 Task: Create a rule in Outlook to display an alert for emails from Allen.smith@company.com.
Action: Mouse moved to (54, 22)
Screenshot: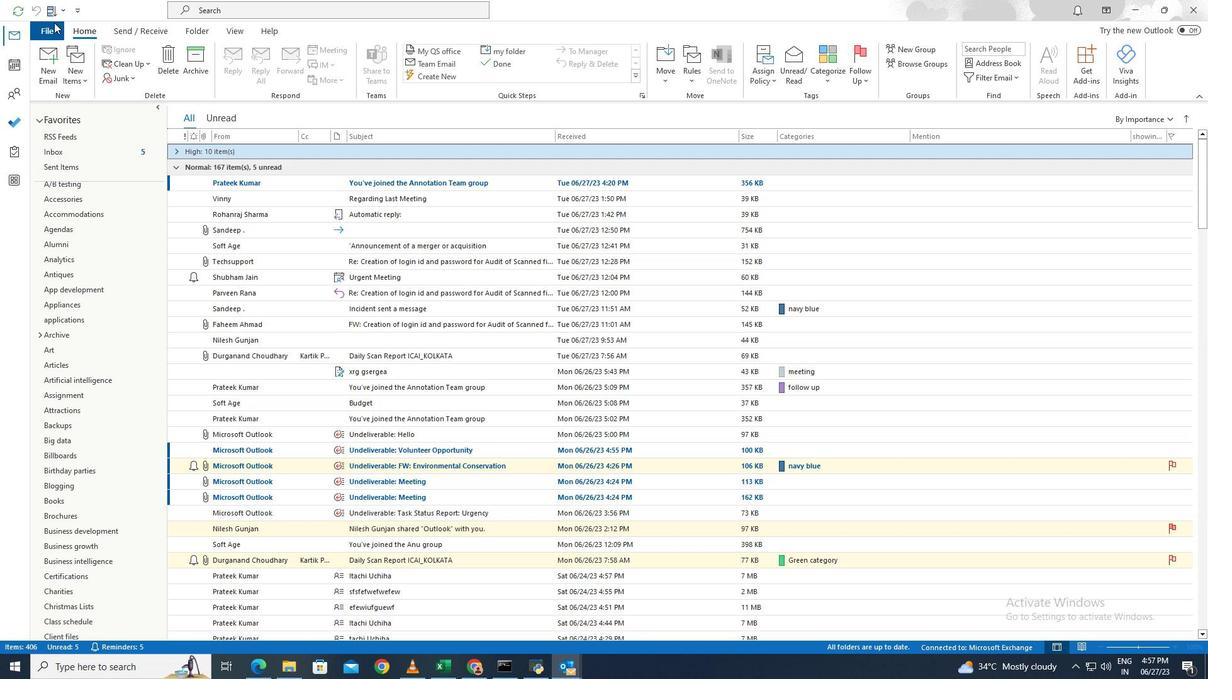 
Action: Mouse pressed left at (54, 22)
Screenshot: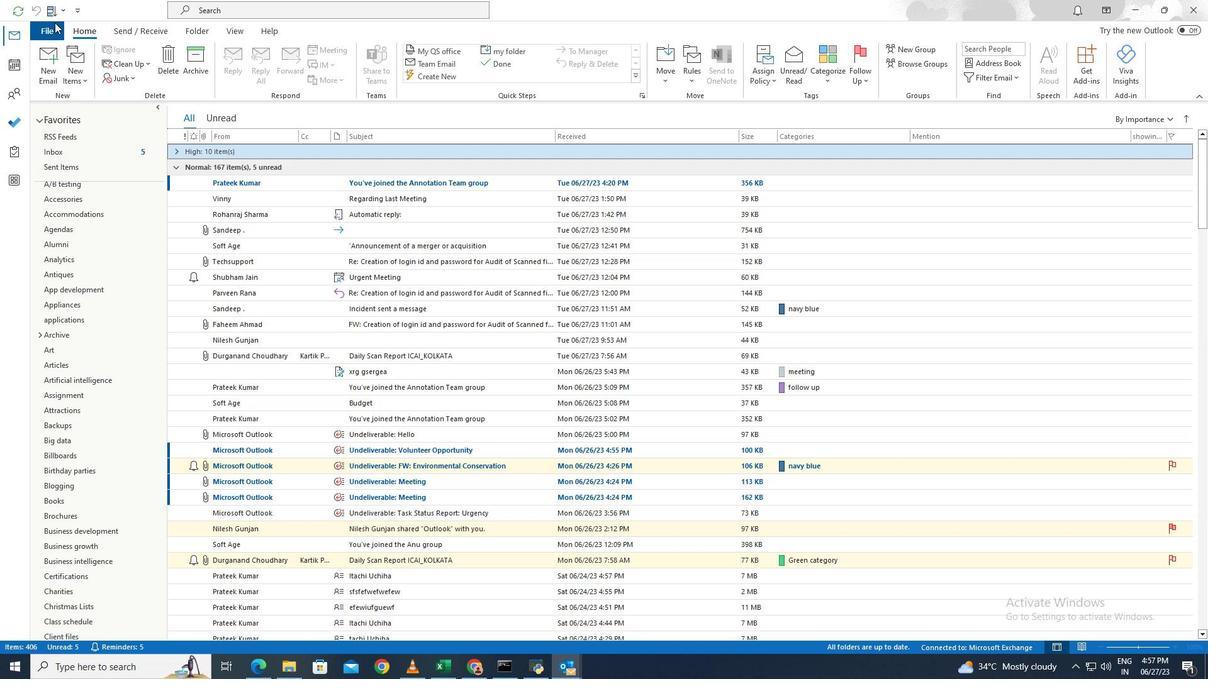 
Action: Mouse moved to (160, 401)
Screenshot: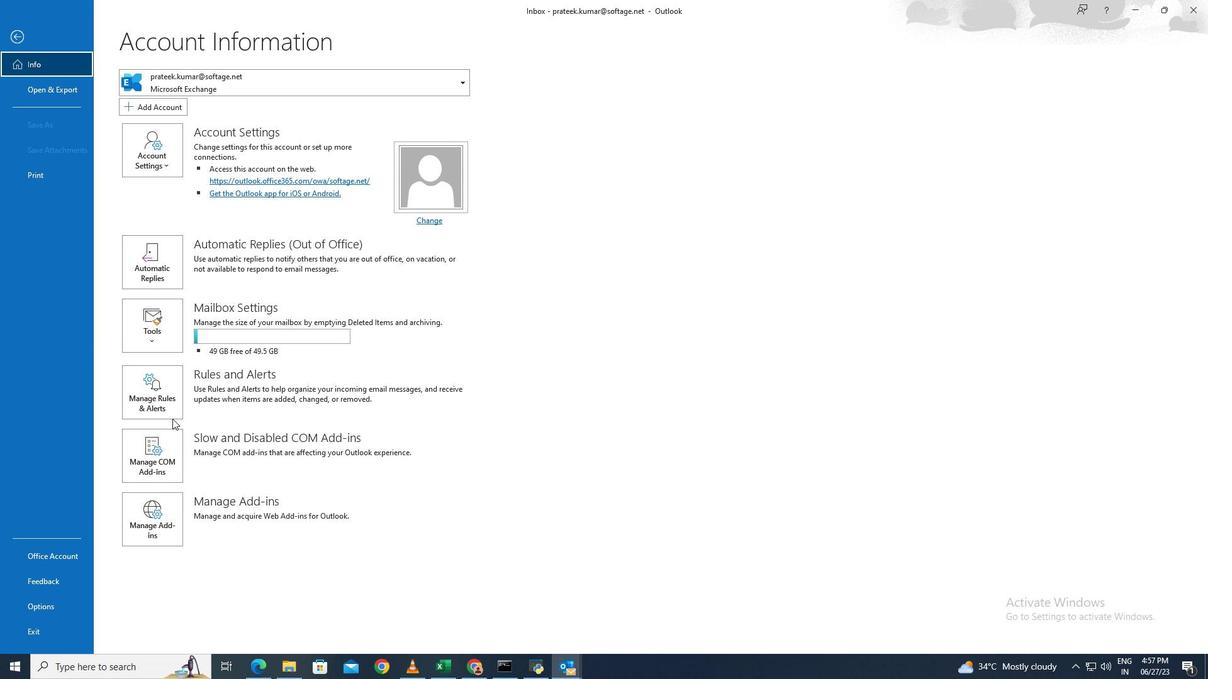 
Action: Mouse pressed left at (160, 401)
Screenshot: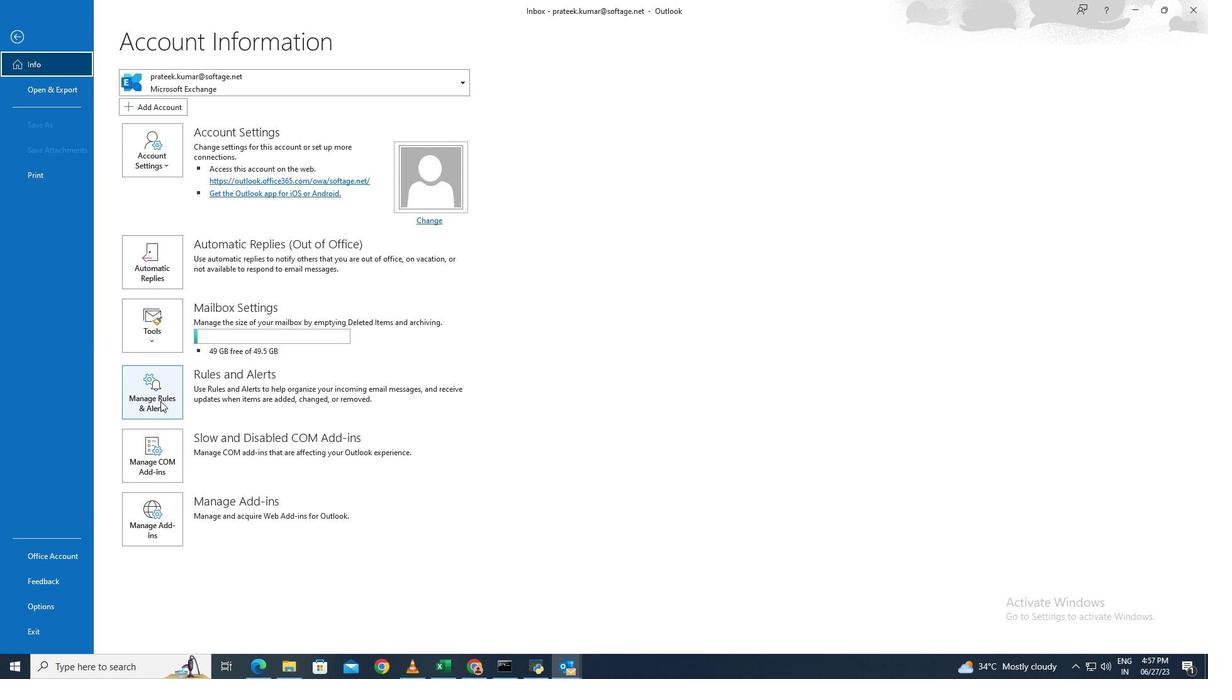 
Action: Mouse moved to (466, 239)
Screenshot: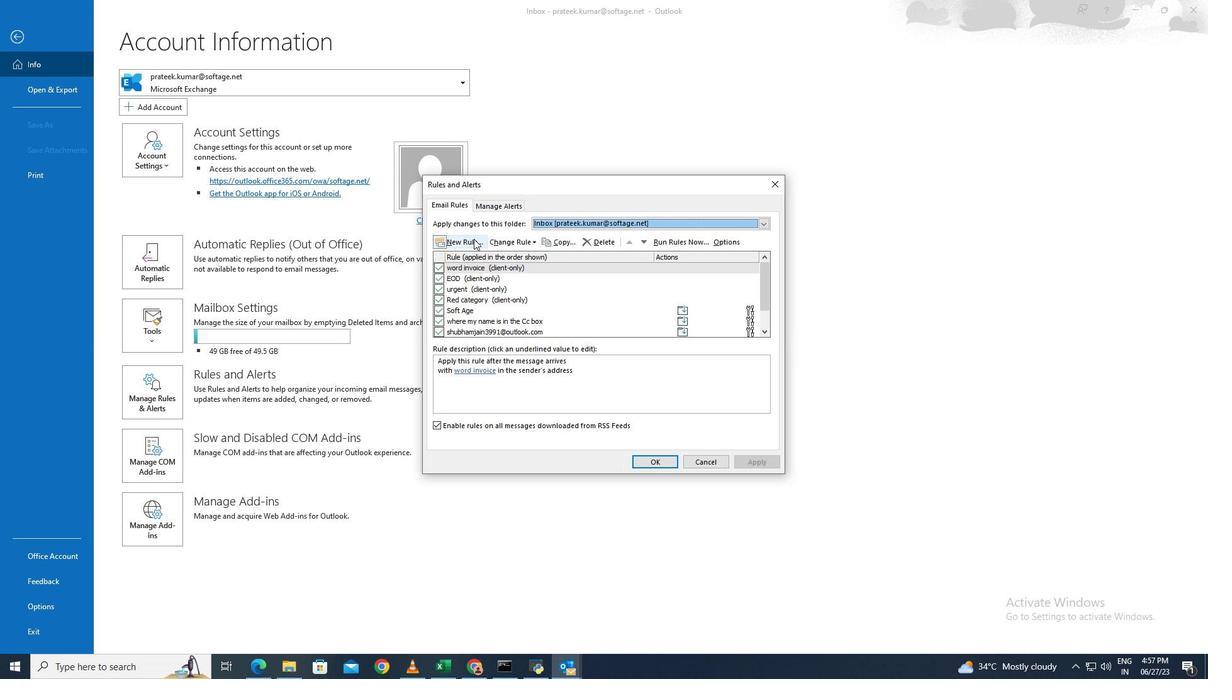 
Action: Mouse pressed left at (466, 239)
Screenshot: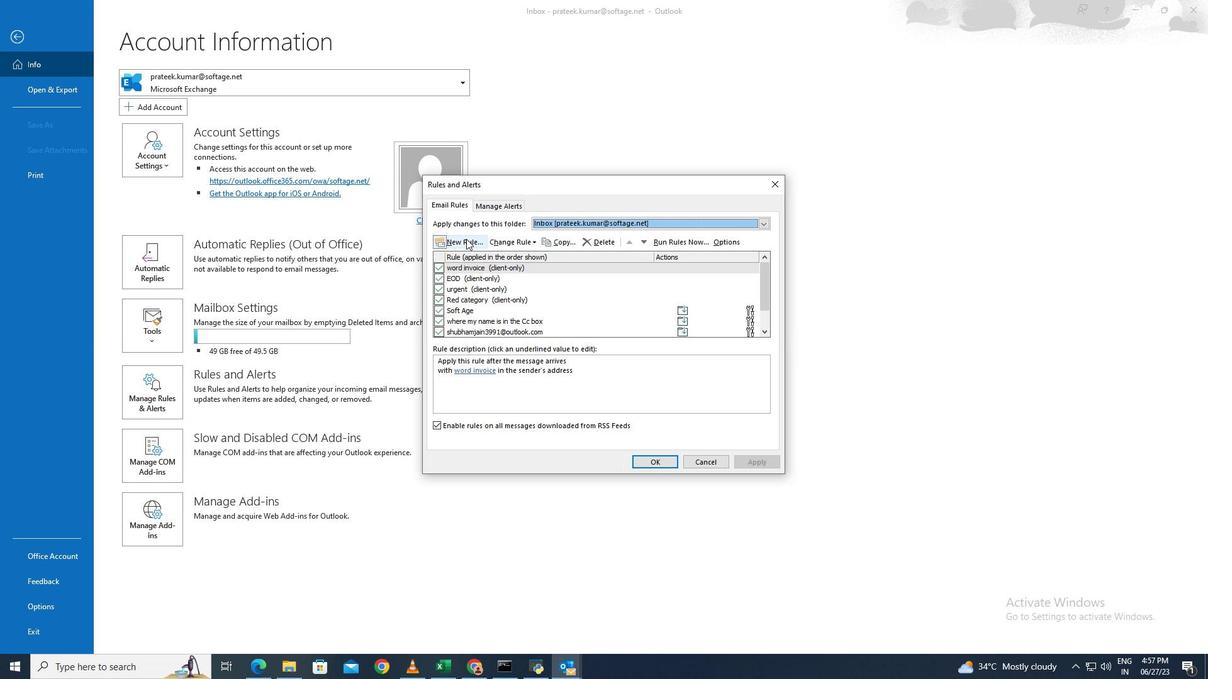 
Action: Mouse moved to (556, 283)
Screenshot: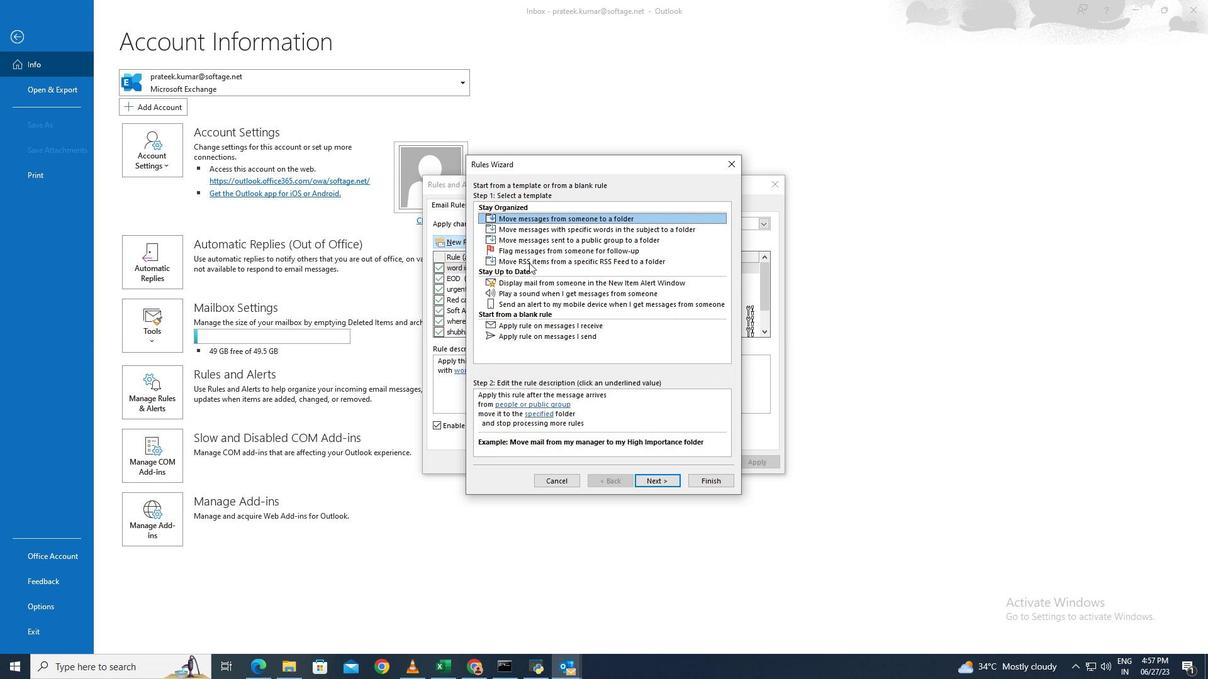 
Action: Mouse pressed left at (556, 283)
Screenshot: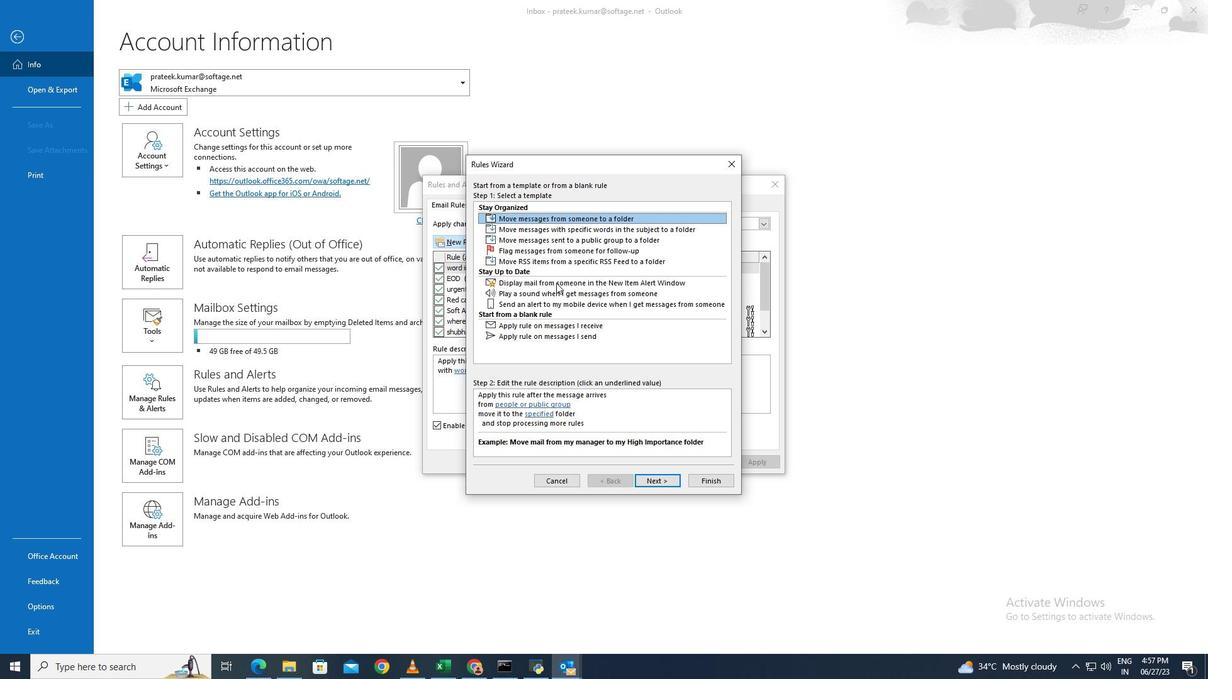 
Action: Mouse moved to (648, 476)
Screenshot: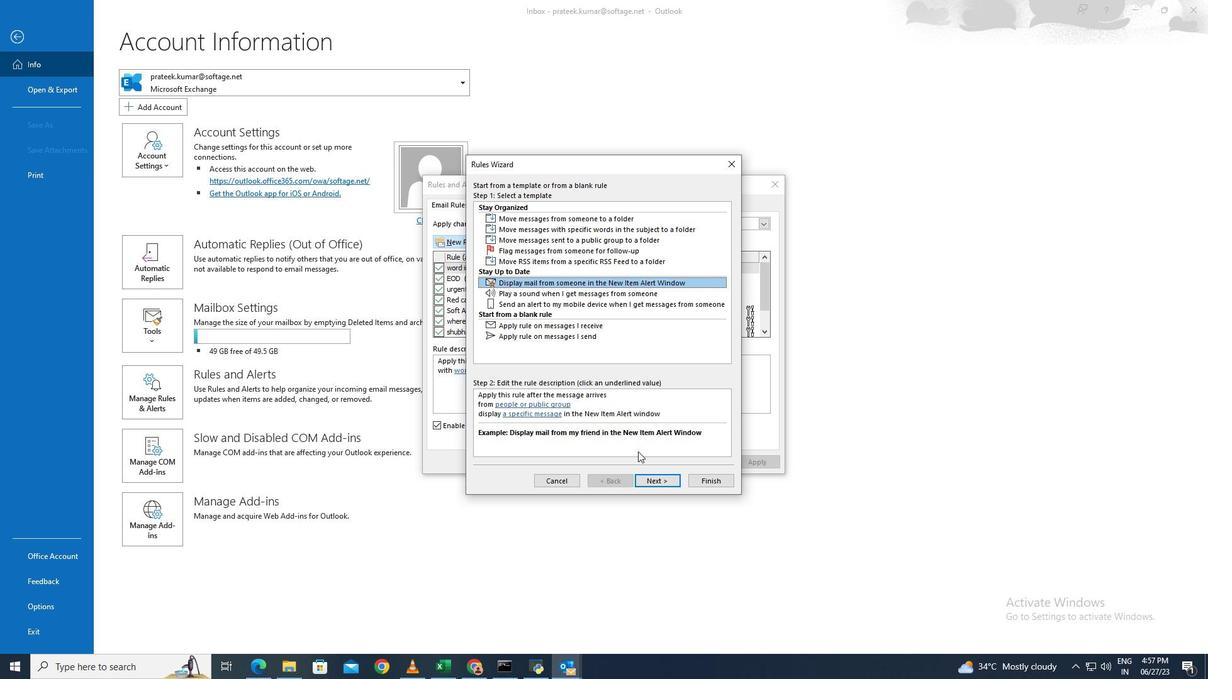 
Action: Mouse pressed left at (648, 476)
Screenshot: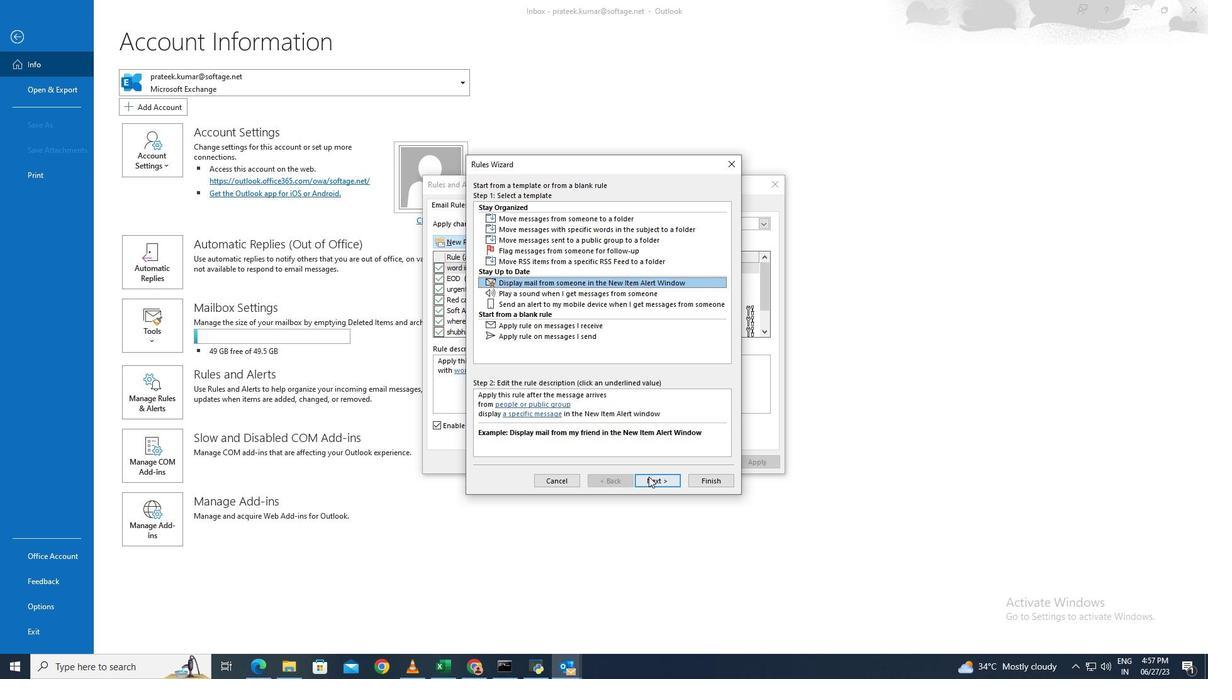 
Action: Mouse moved to (539, 402)
Screenshot: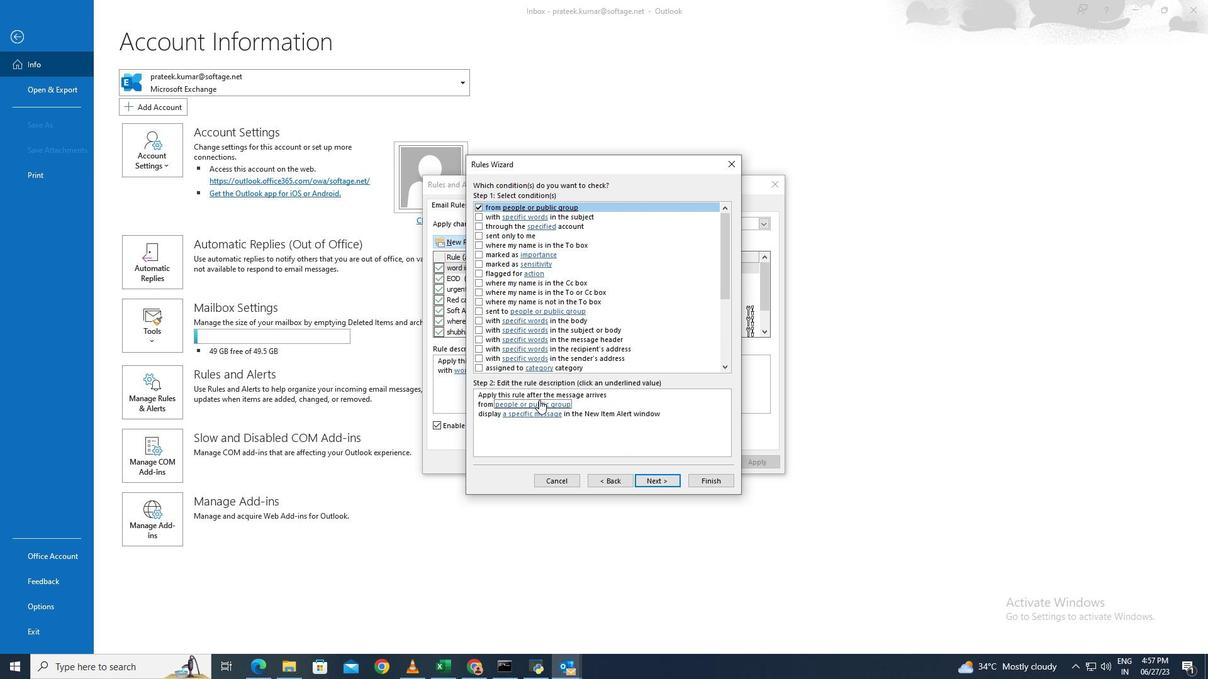 
Action: Mouse pressed left at (539, 402)
Screenshot: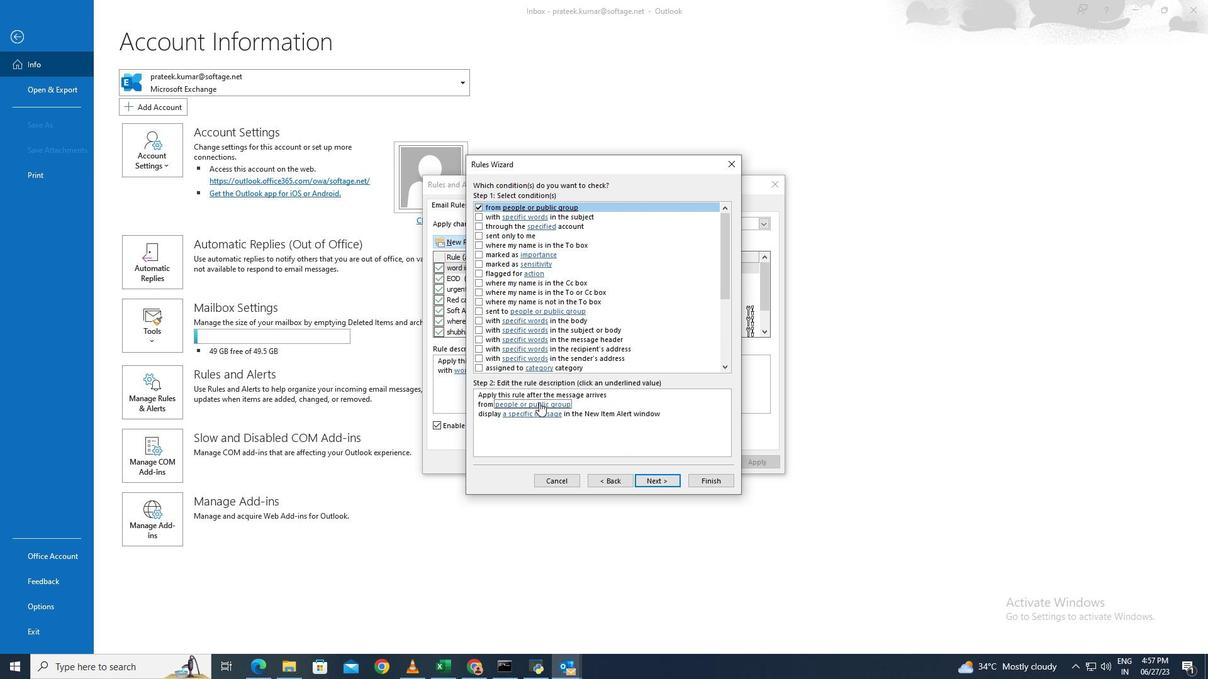 
Action: Mouse moved to (519, 436)
Screenshot: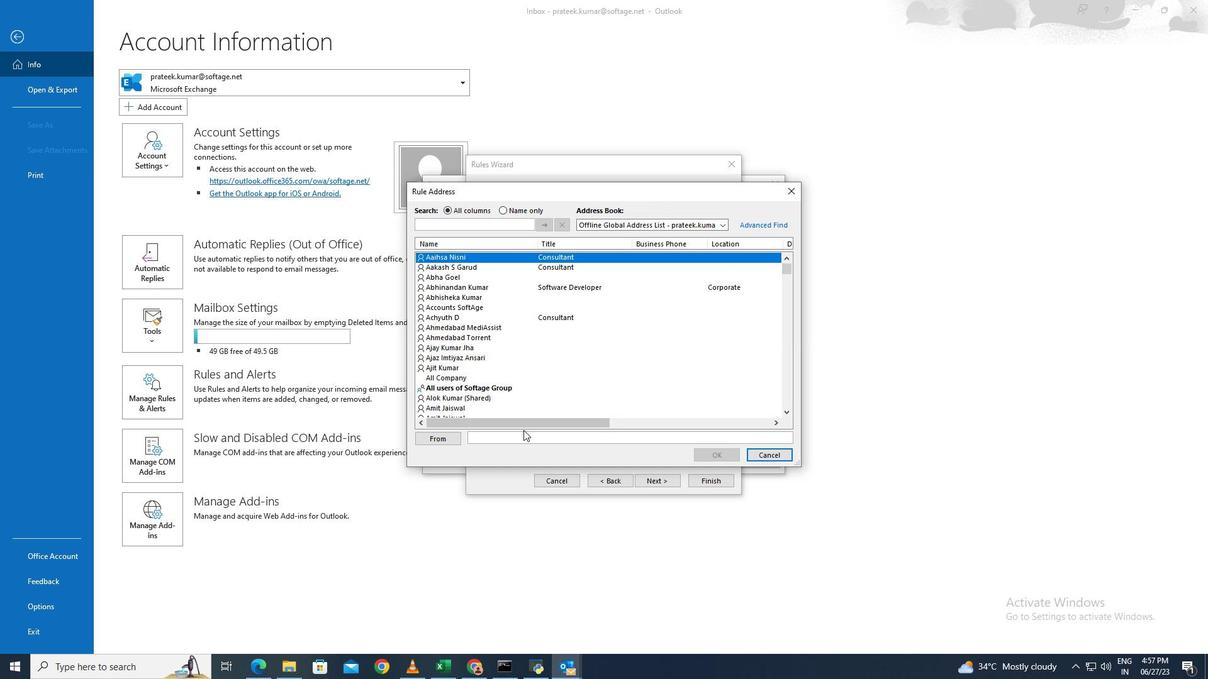
Action: Mouse pressed left at (519, 436)
Screenshot: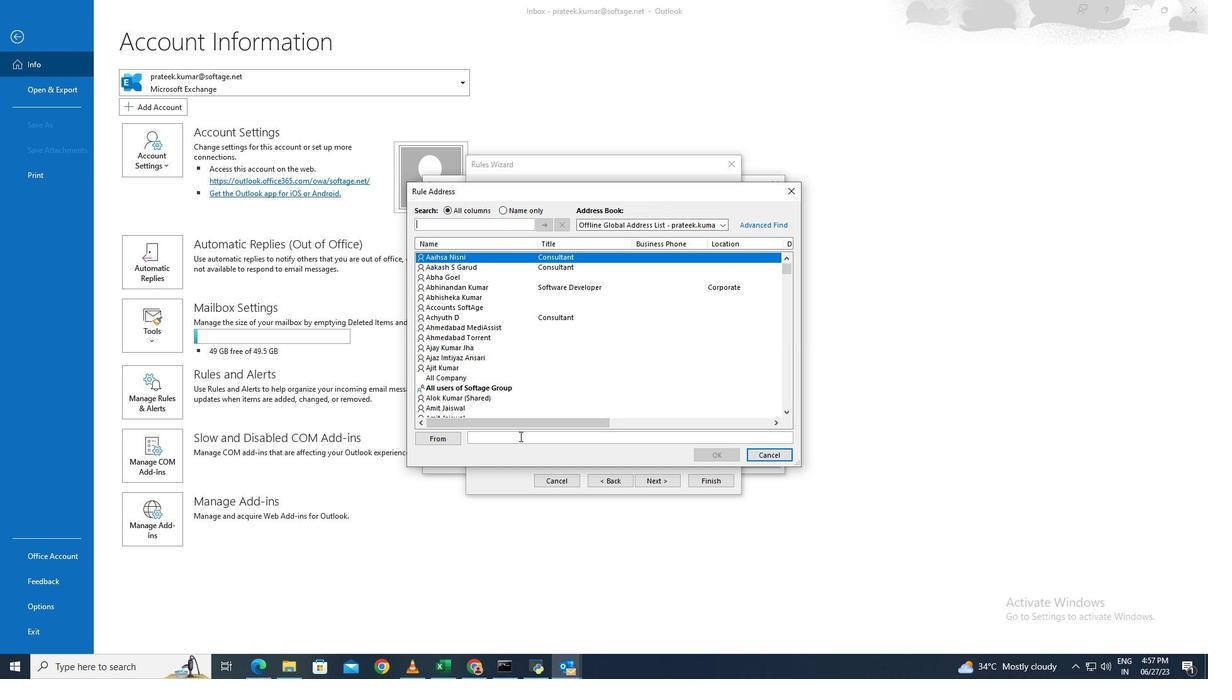 
Action: Key pressed <Key.shift>Allen.smith<Key.shift>@company.com
Screenshot: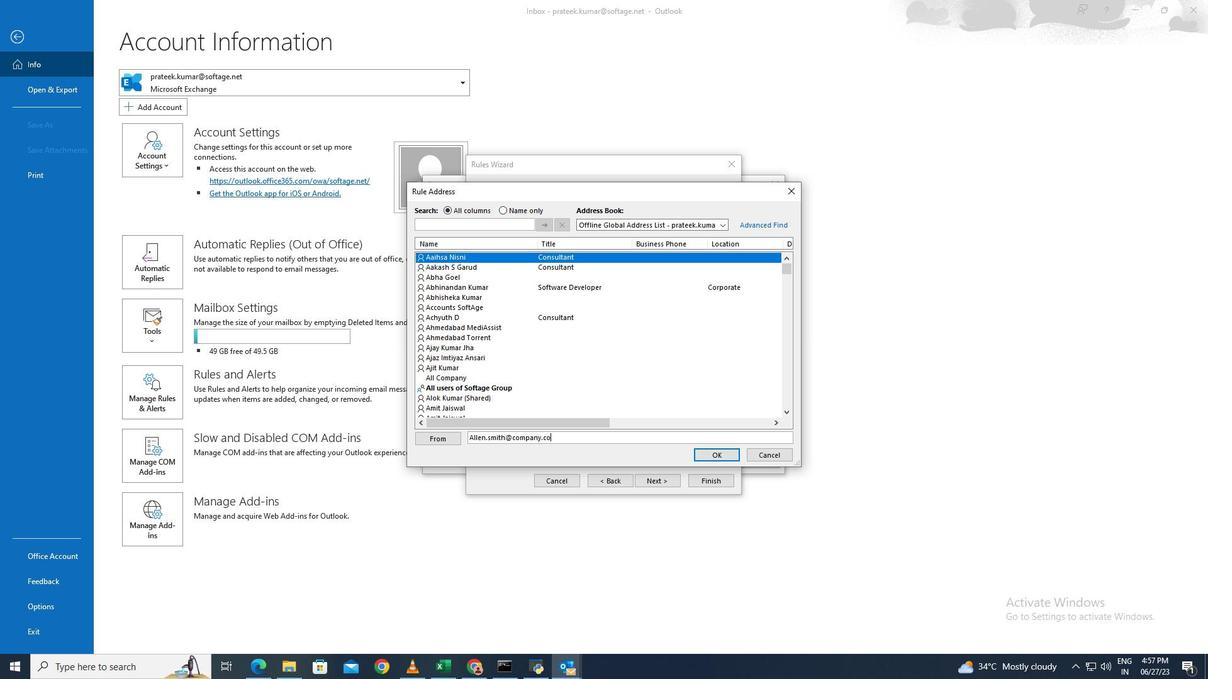 
Action: Mouse moved to (702, 451)
Screenshot: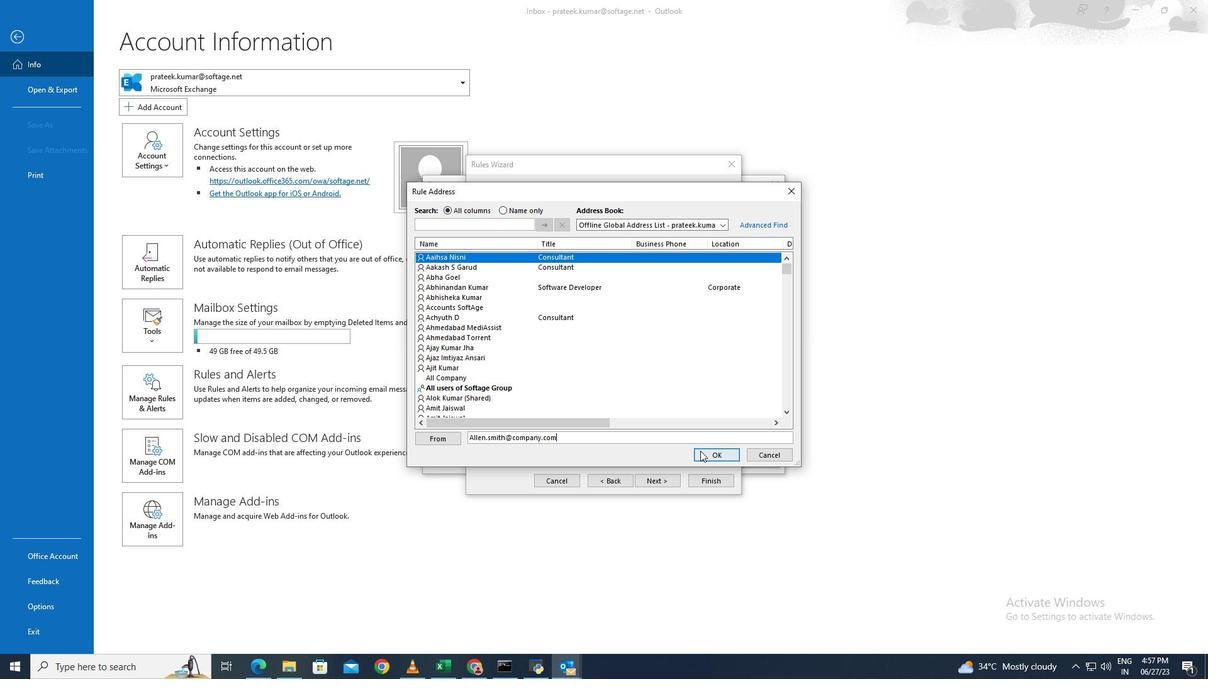 
Action: Mouse pressed left at (702, 451)
Screenshot: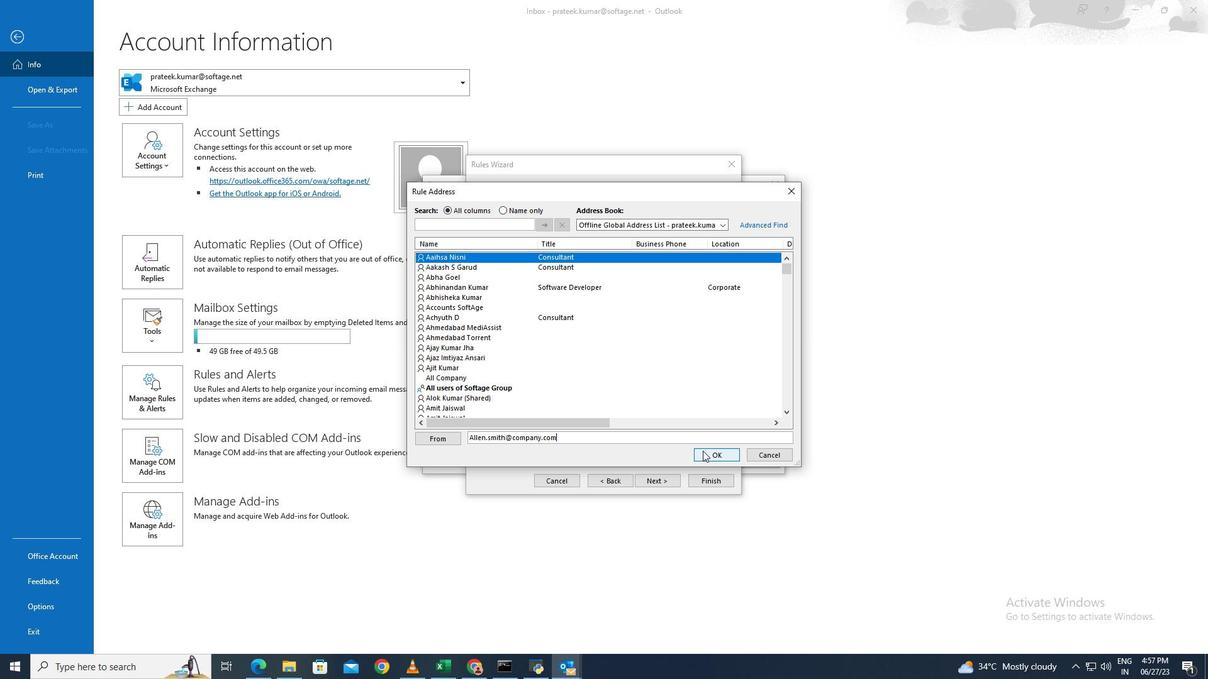 
Action: Mouse moved to (663, 478)
Screenshot: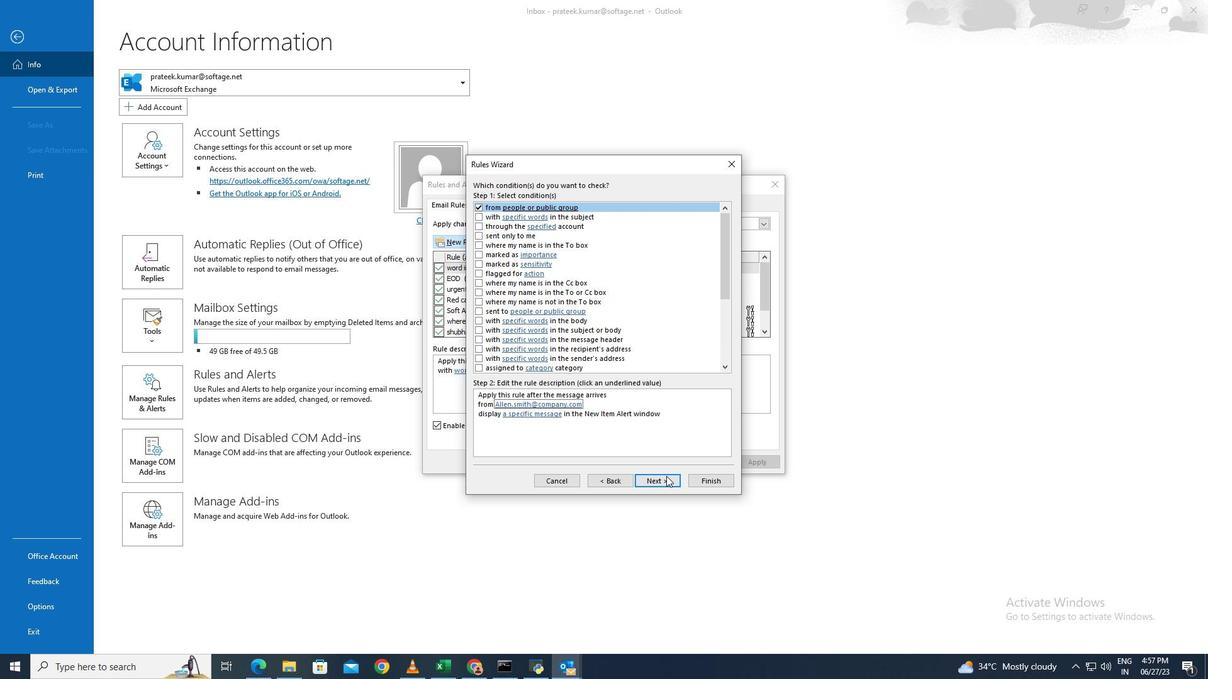 
Action: Mouse pressed left at (663, 478)
Screenshot: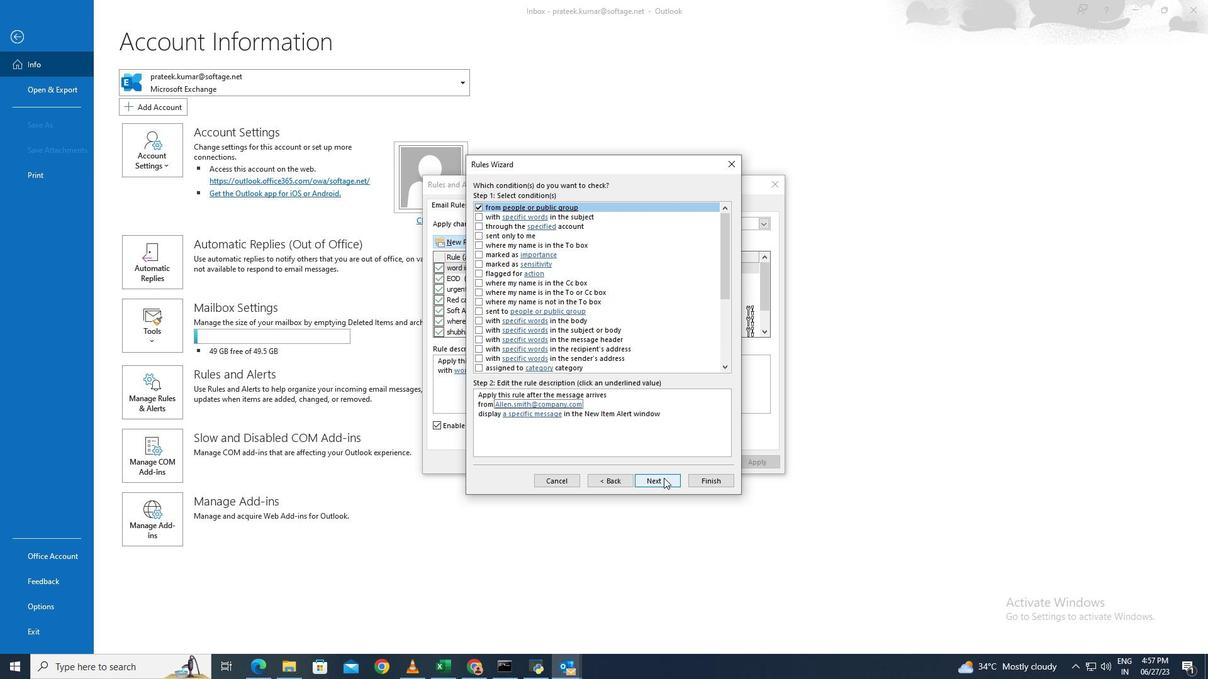 
Action: Mouse moved to (477, 208)
Screenshot: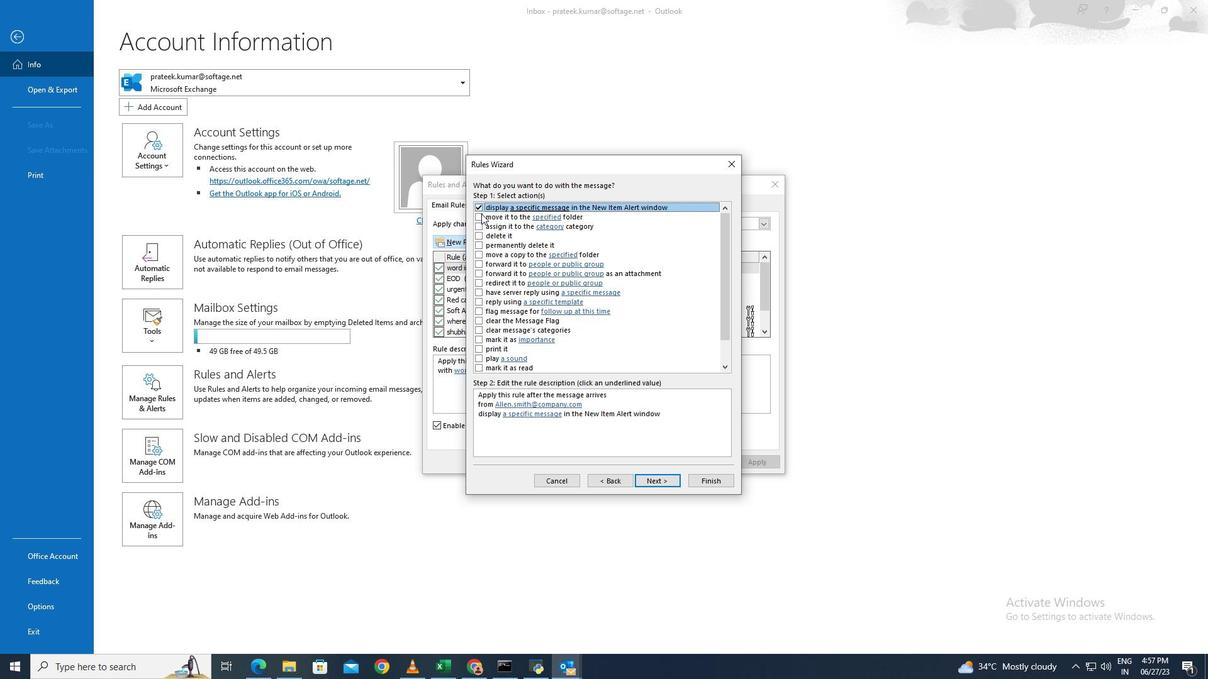 
Action: Mouse pressed left at (477, 208)
Screenshot: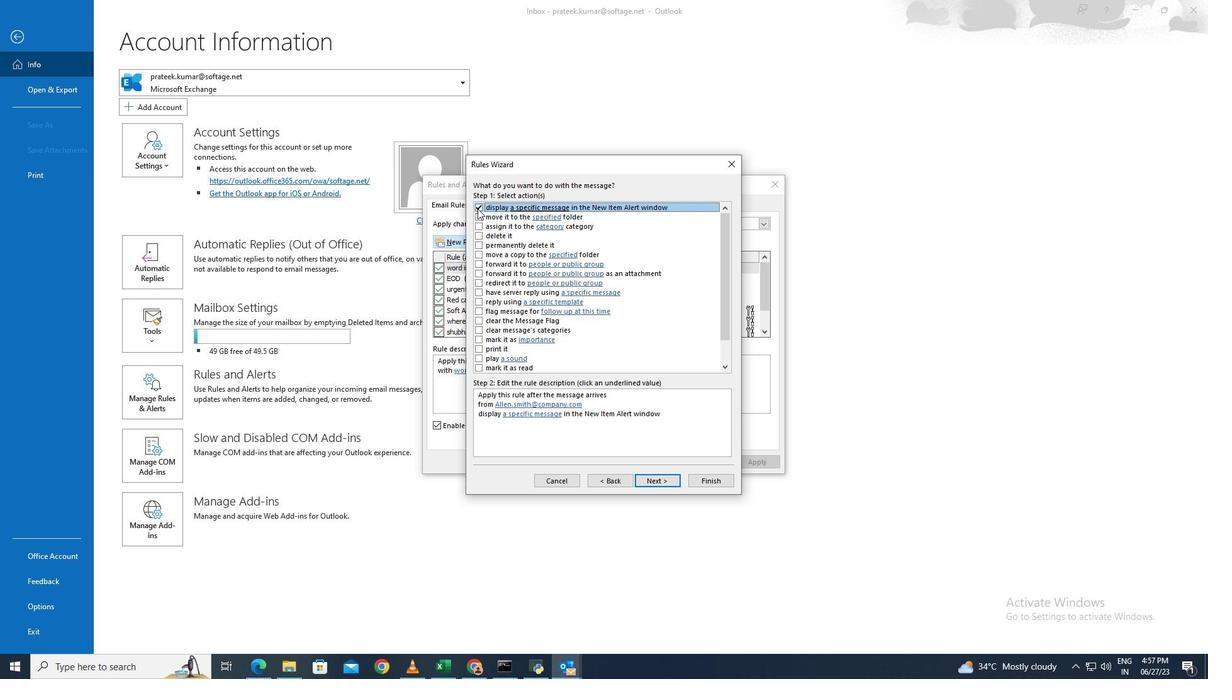 
Action: Mouse moved to (650, 482)
Screenshot: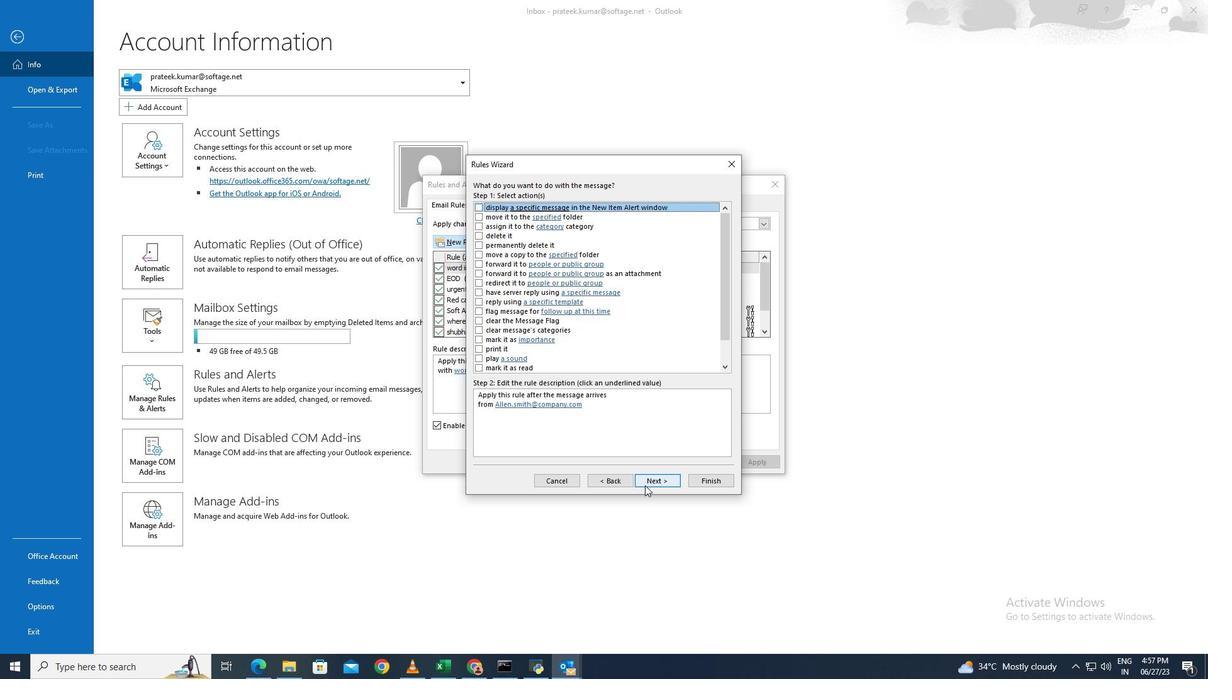 
Action: Mouse pressed left at (650, 482)
Screenshot: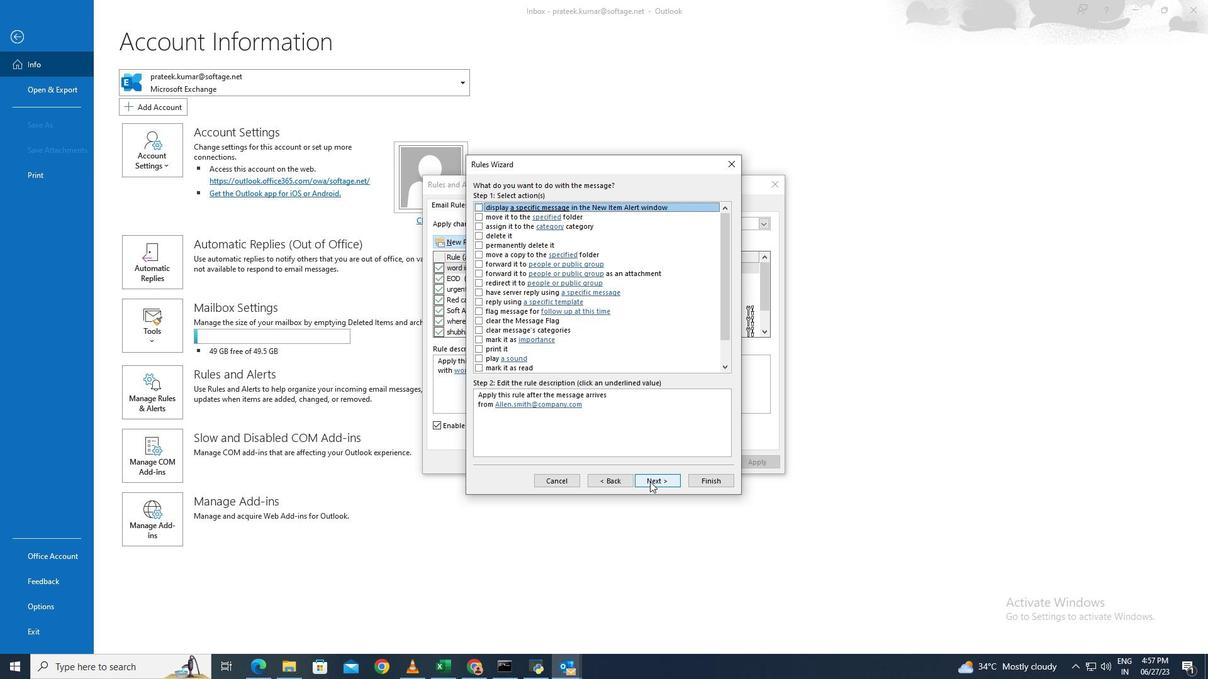 
Action: Mouse moved to (579, 371)
Screenshot: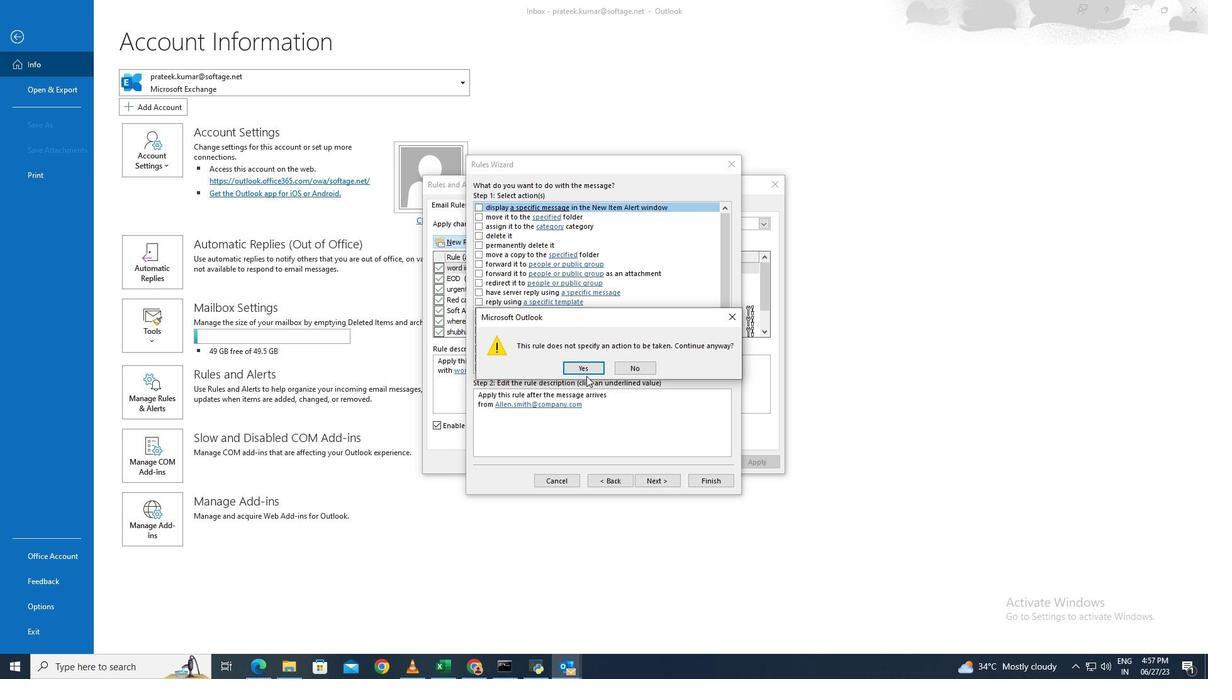
Action: Mouse pressed left at (579, 371)
Screenshot: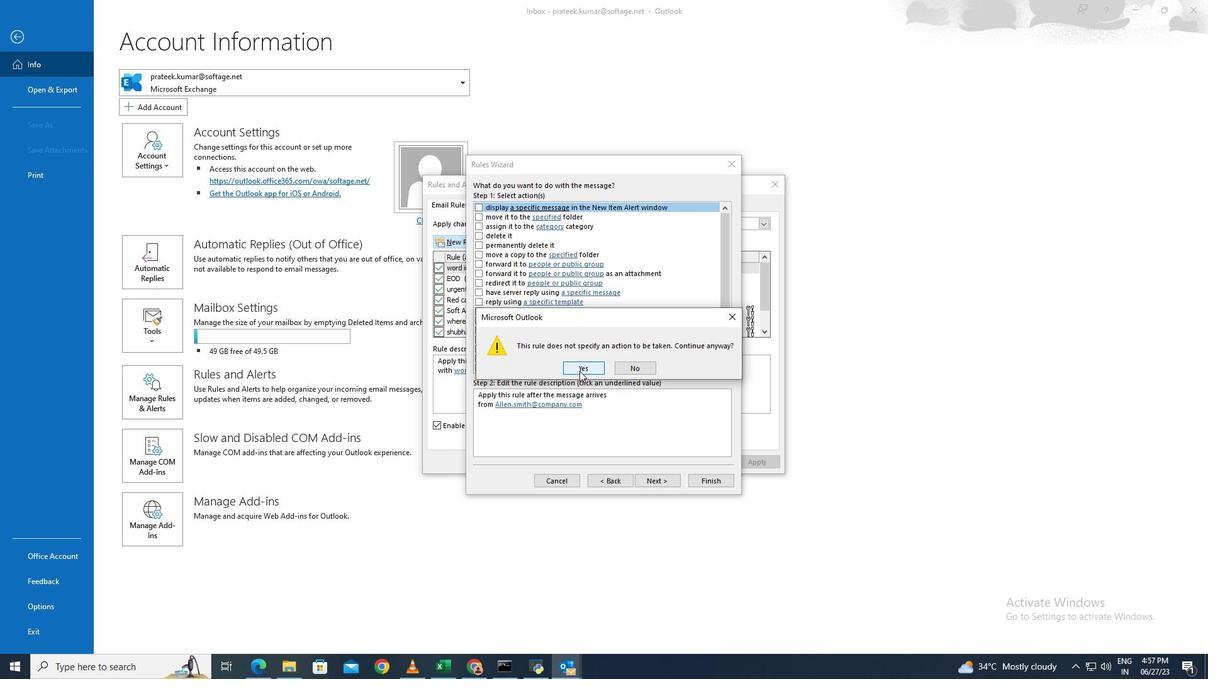 
Action: Mouse moved to (659, 480)
Screenshot: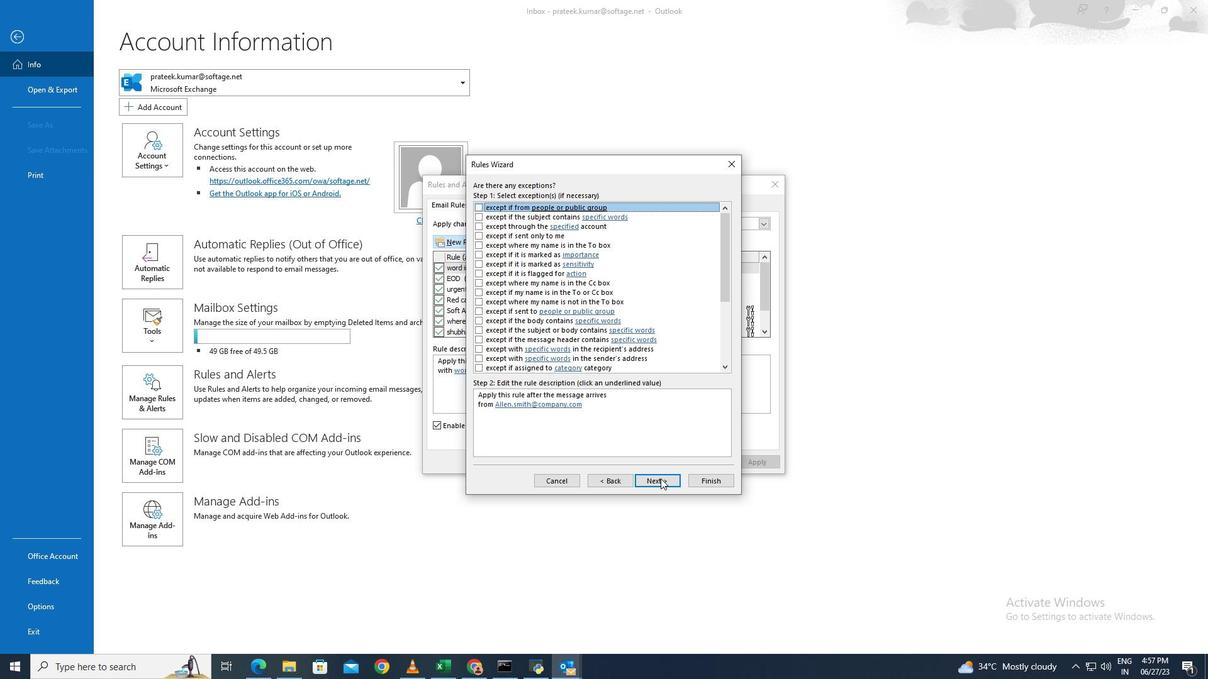 
Action: Mouse pressed left at (659, 480)
Screenshot: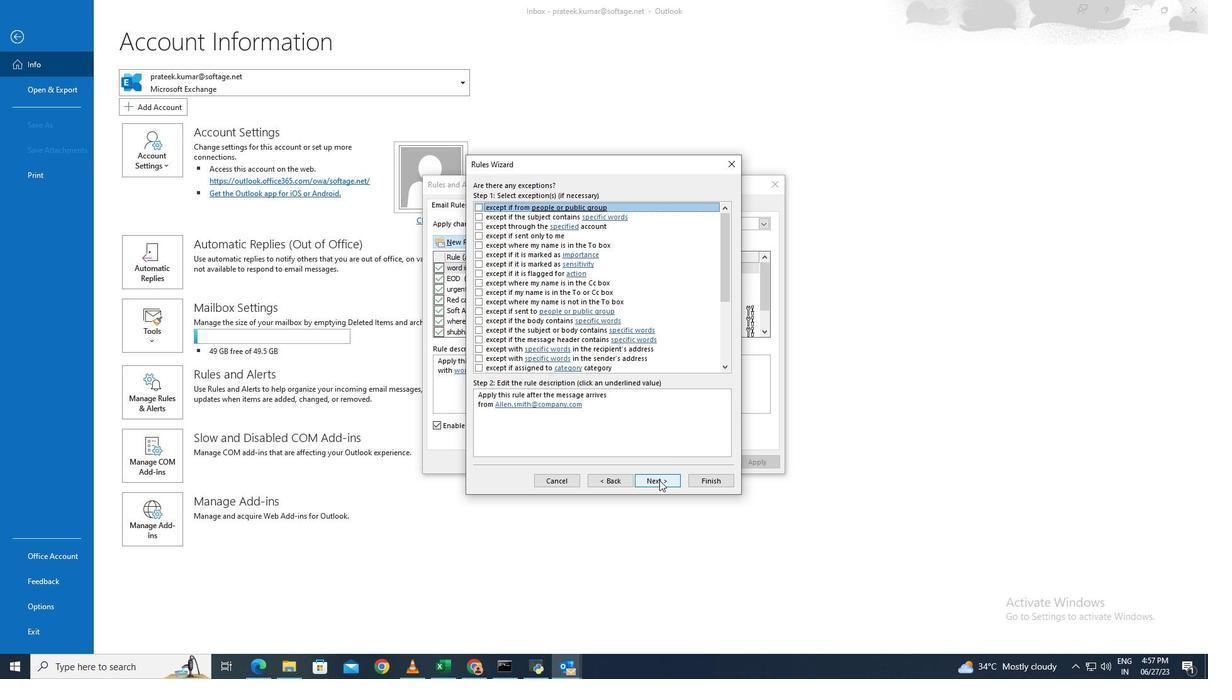 
Action: Mouse moved to (697, 480)
Screenshot: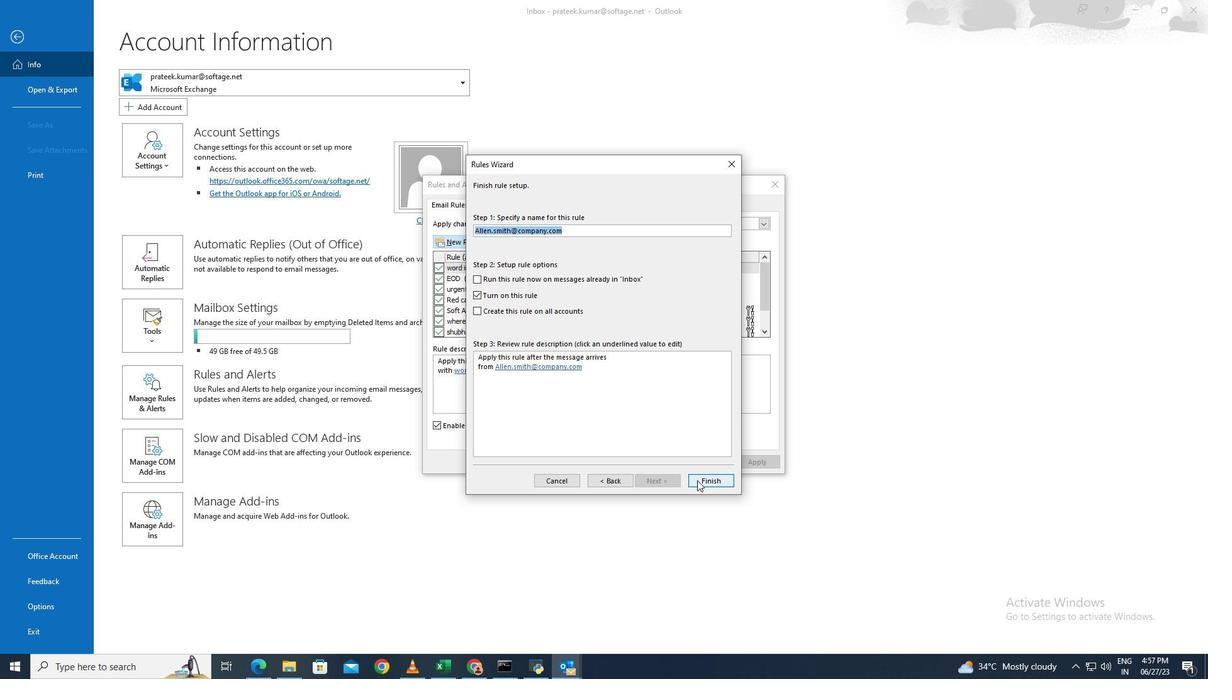 
Action: Mouse pressed left at (697, 480)
Screenshot: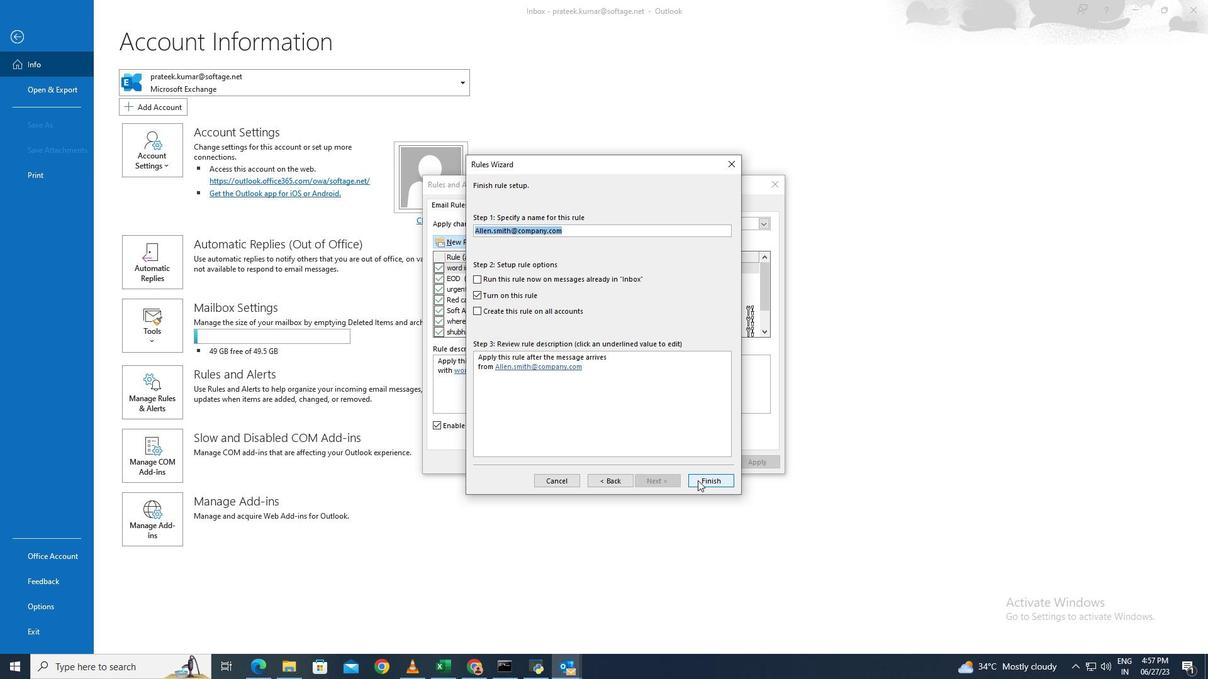 
Action: Mouse moved to (612, 364)
Screenshot: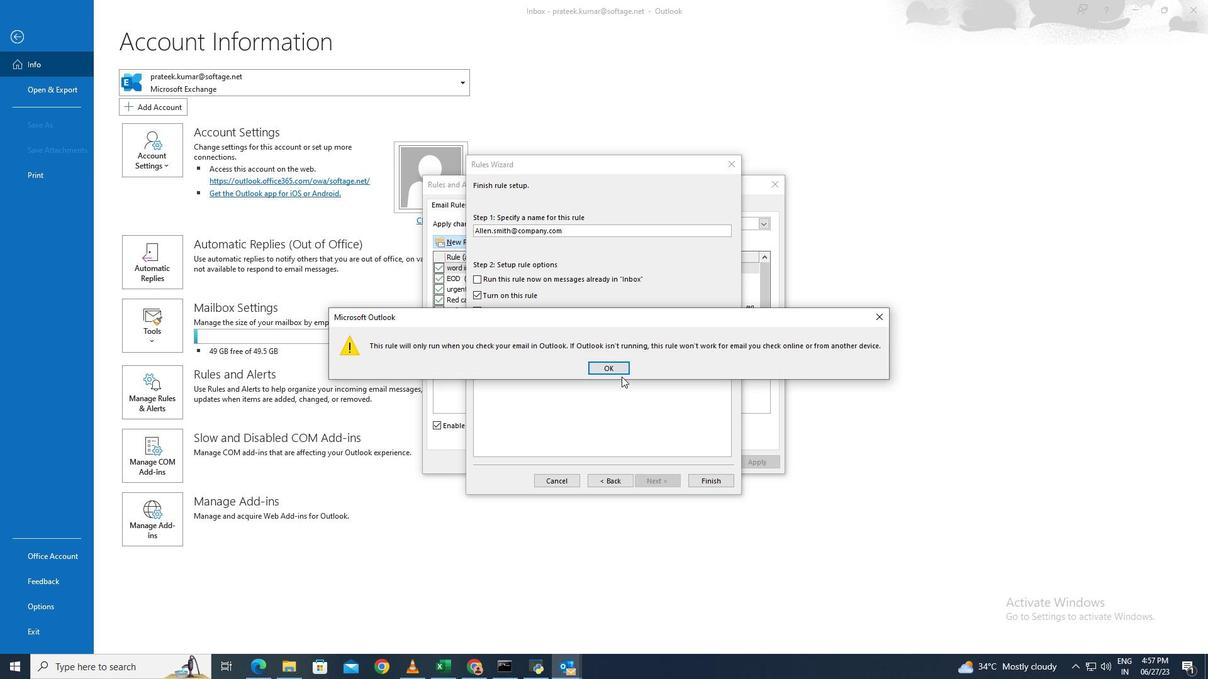 
Action: Mouse pressed left at (612, 364)
Screenshot: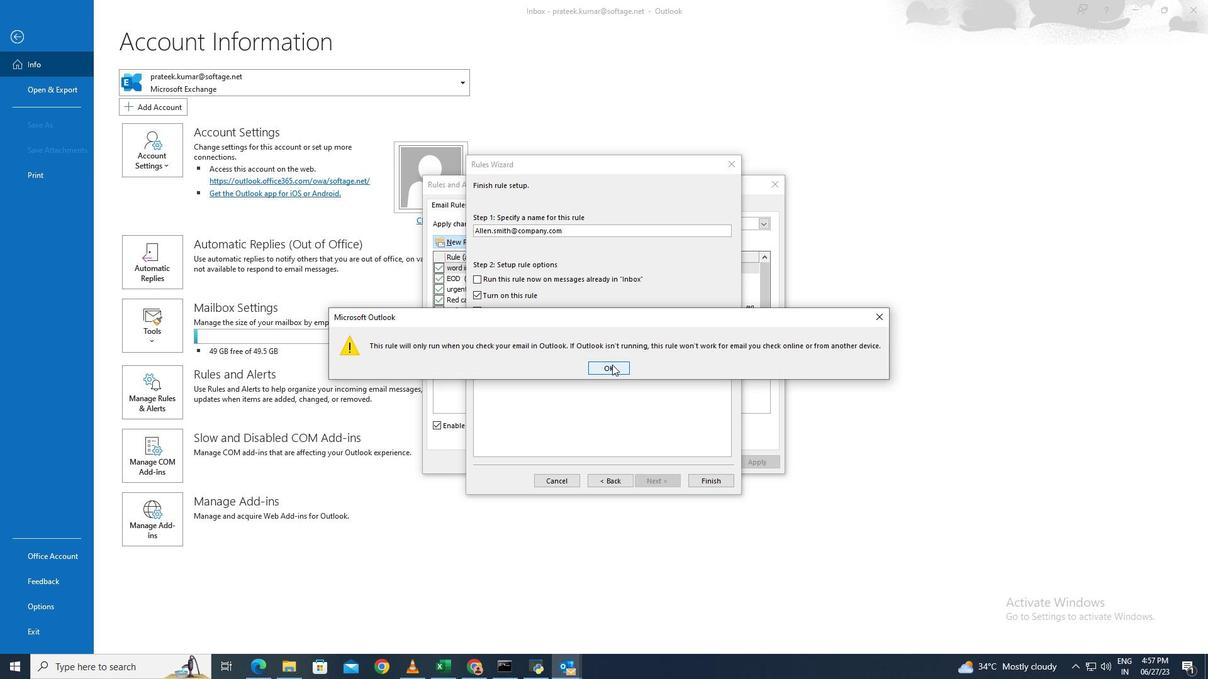 
Action: Mouse moved to (662, 461)
Screenshot: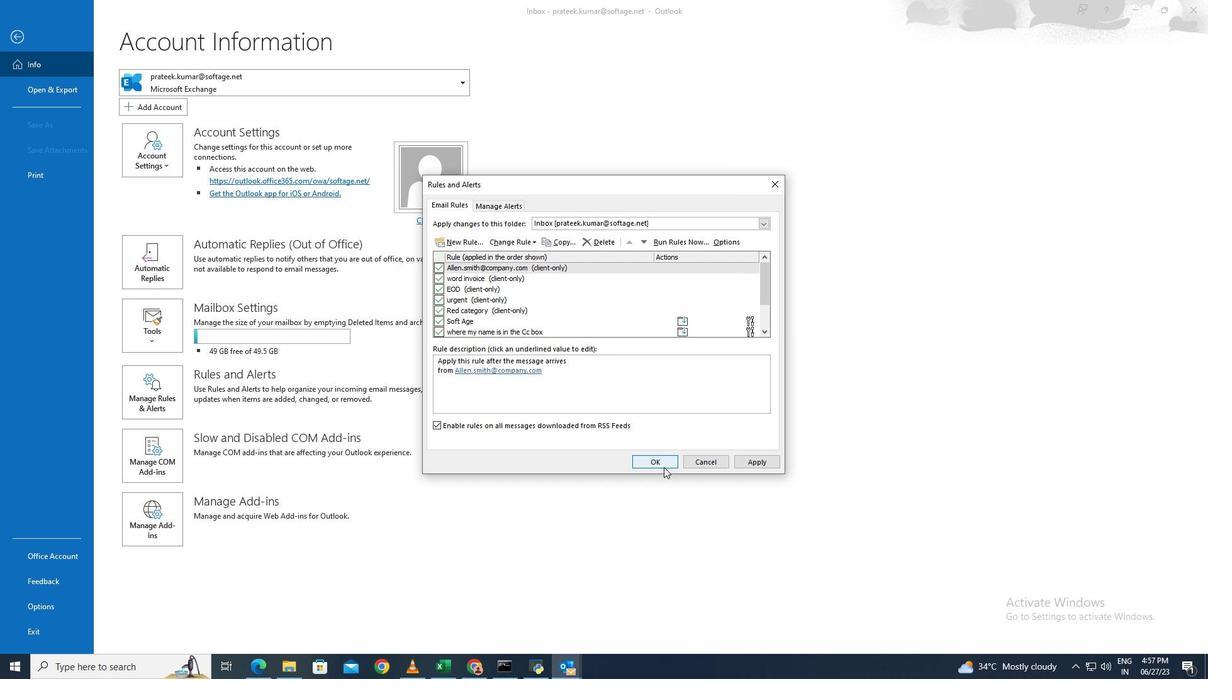 
Action: Mouse pressed left at (662, 461)
Screenshot: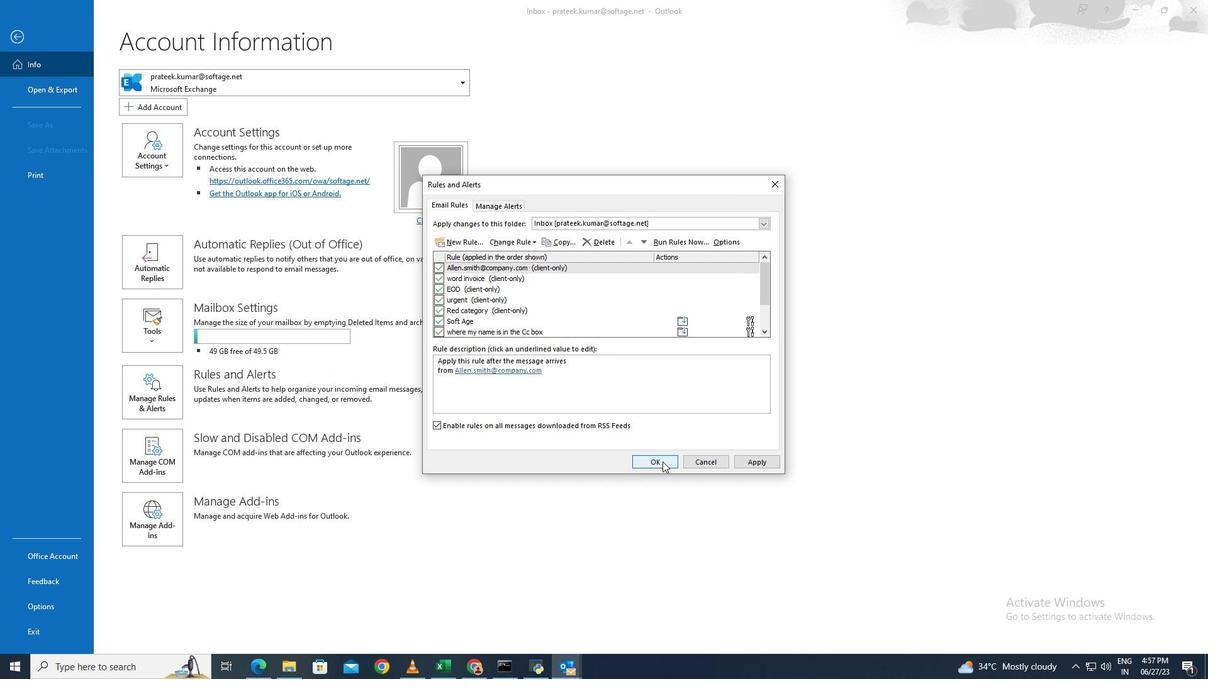 
